 Task: Look for products in the category "Foil & Plastic Wrap" from Store Brand only.
Action: Mouse moved to (797, 338)
Screenshot: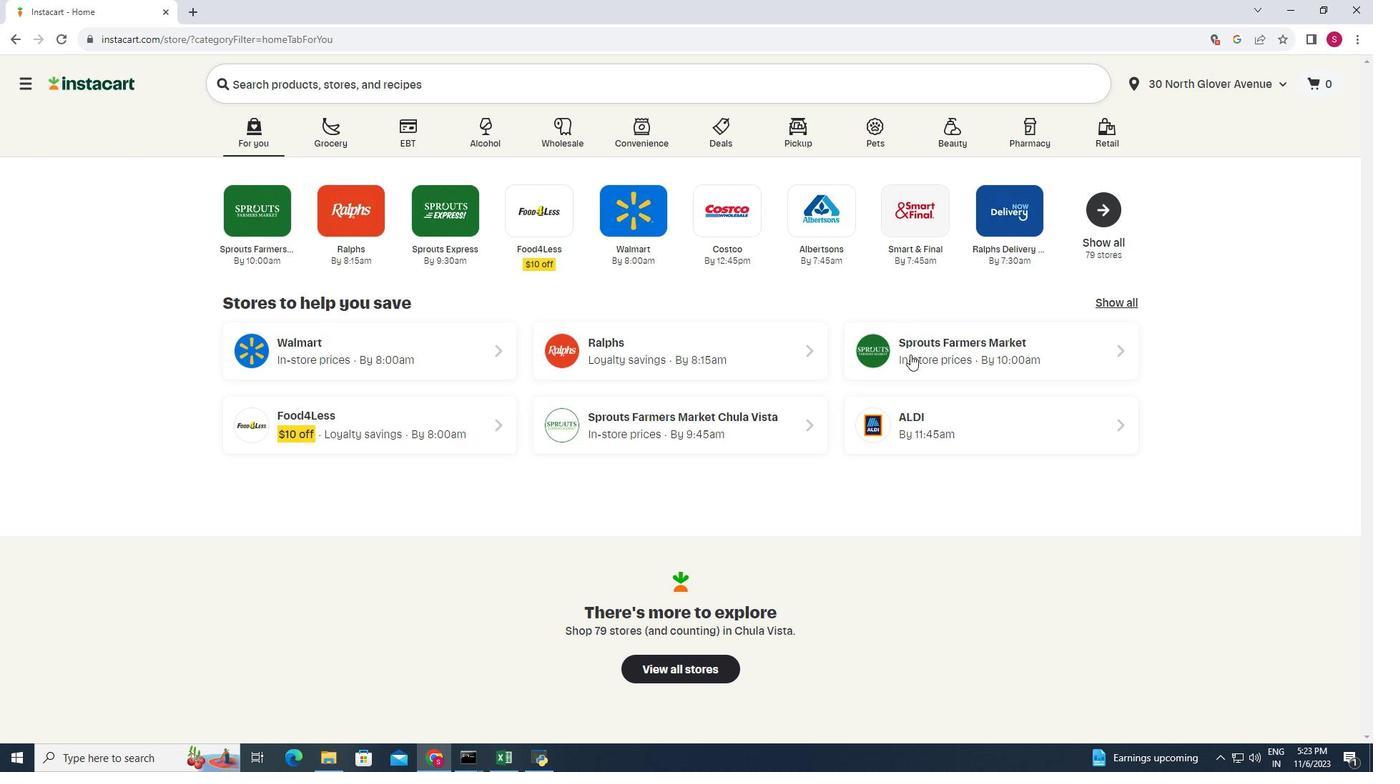 
Action: Mouse pressed left at (797, 338)
Screenshot: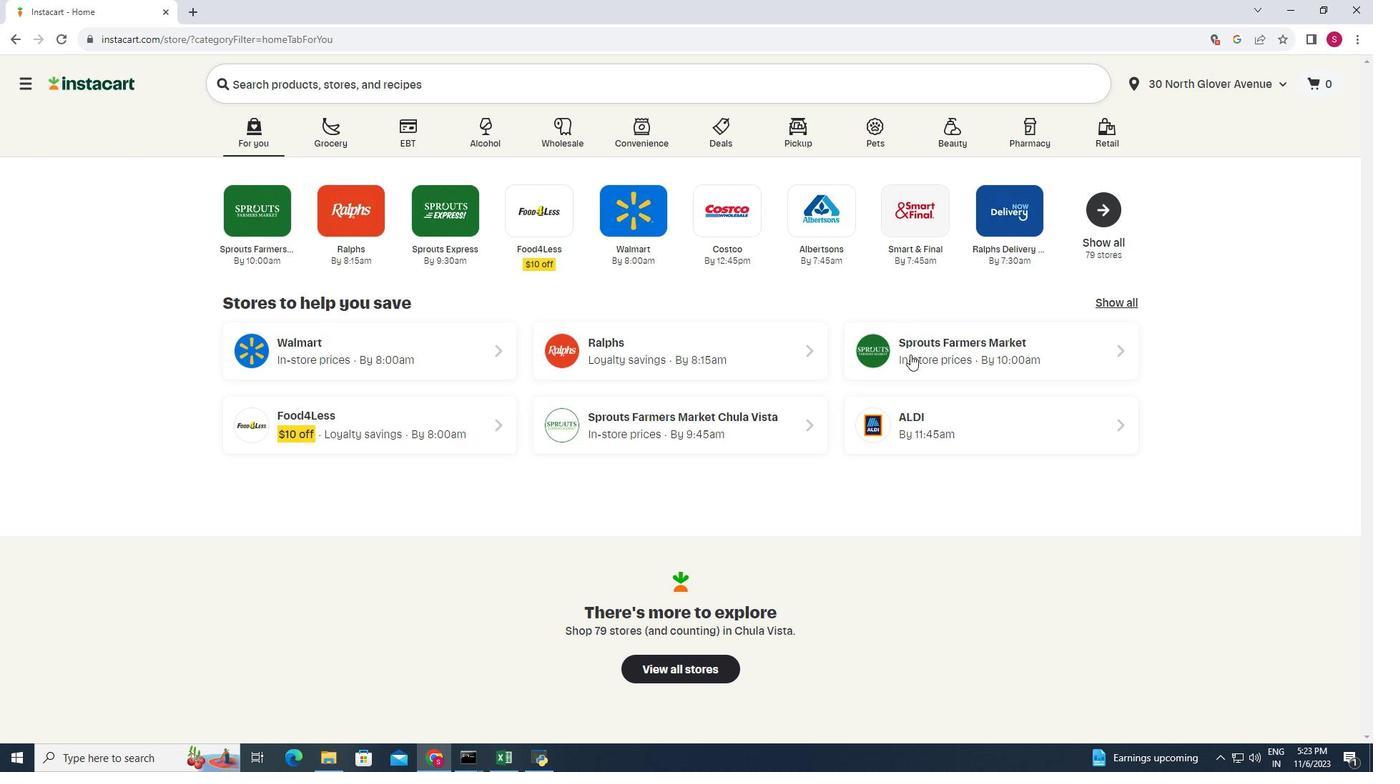 
Action: Mouse moved to (108, 495)
Screenshot: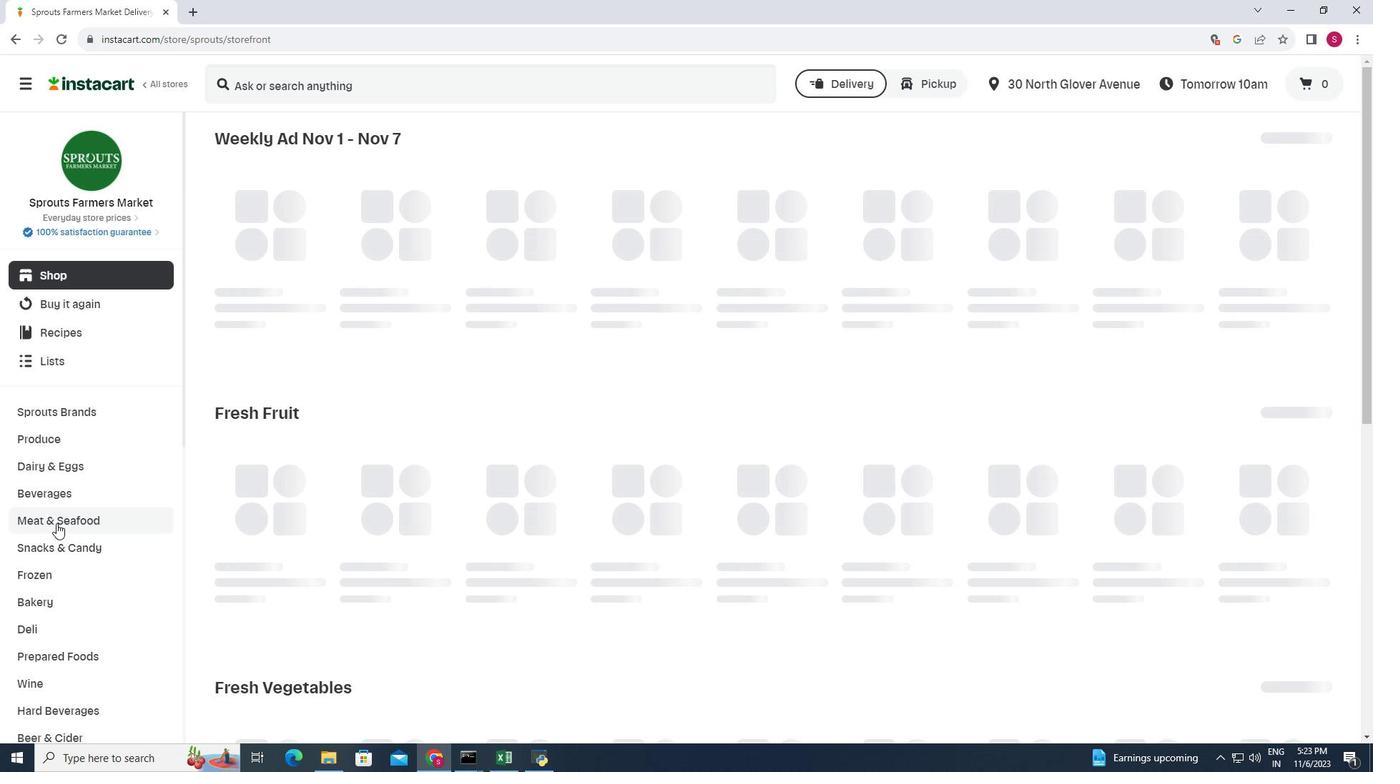 
Action: Mouse scrolled (108, 494) with delta (0, 0)
Screenshot: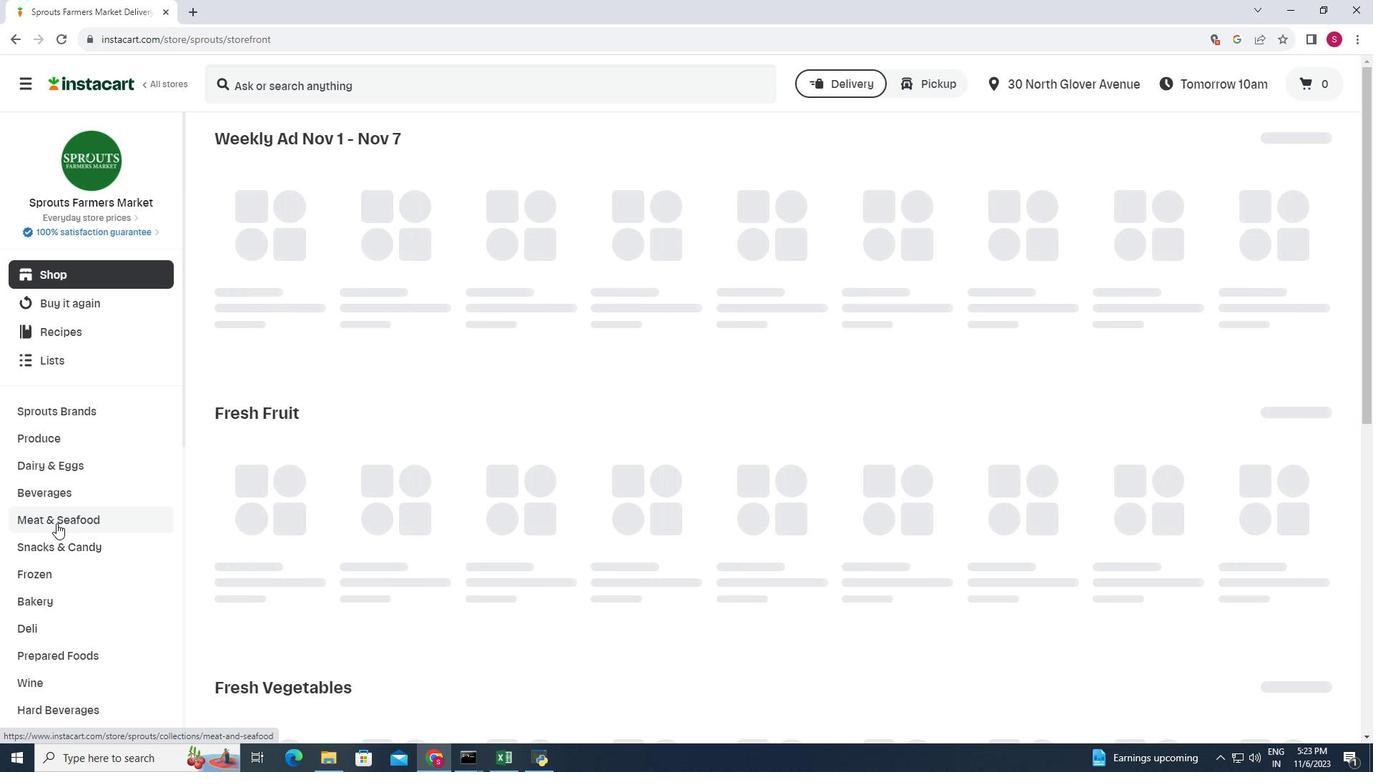 
Action: Mouse scrolled (108, 494) with delta (0, 0)
Screenshot: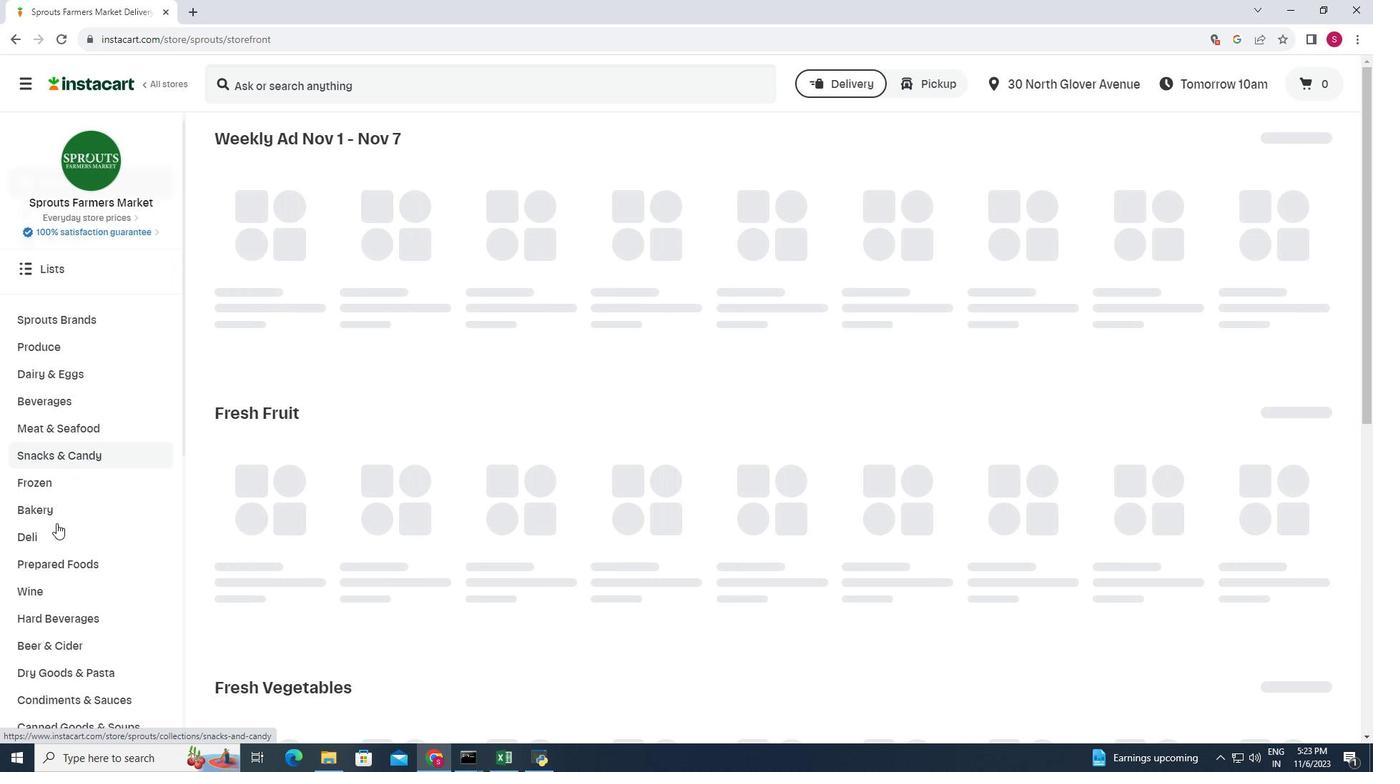 
Action: Mouse scrolled (108, 494) with delta (0, 0)
Screenshot: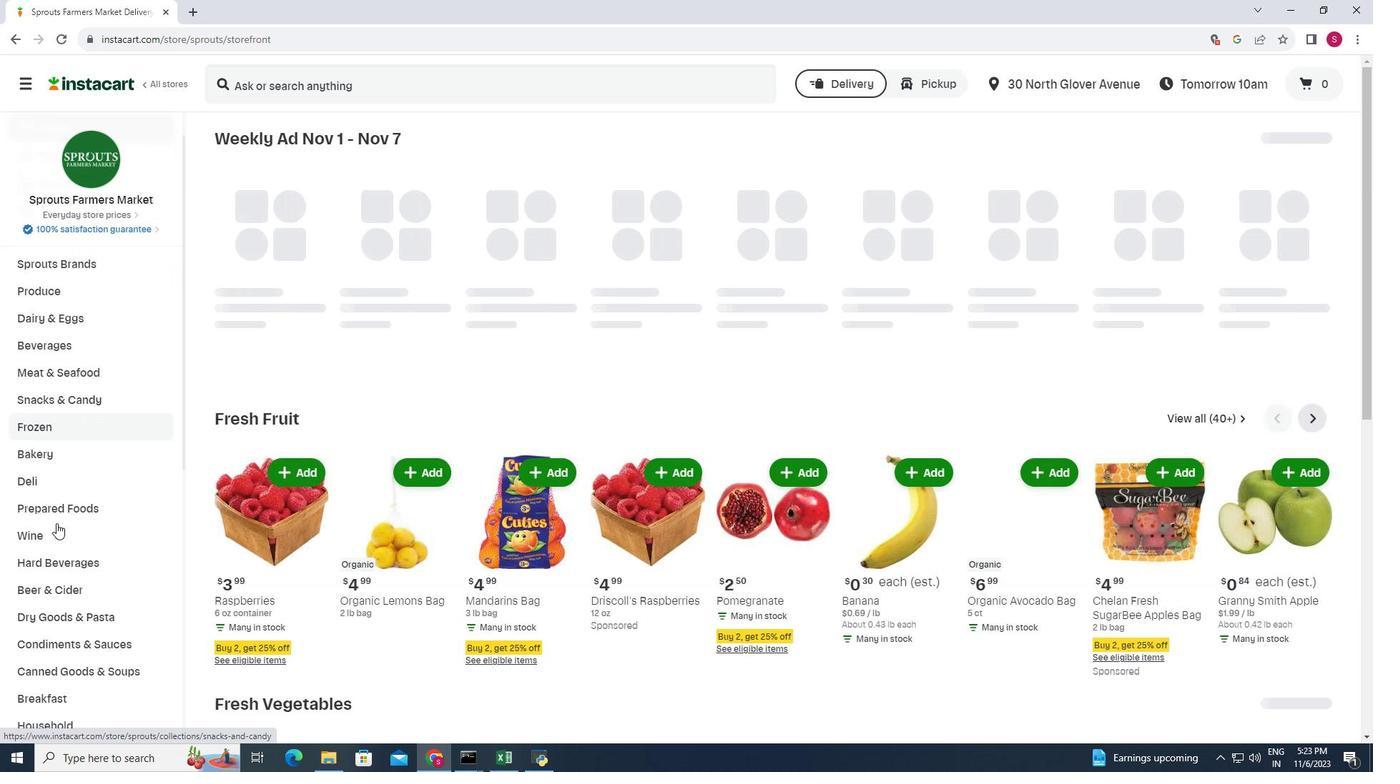 
Action: Mouse moved to (115, 491)
Screenshot: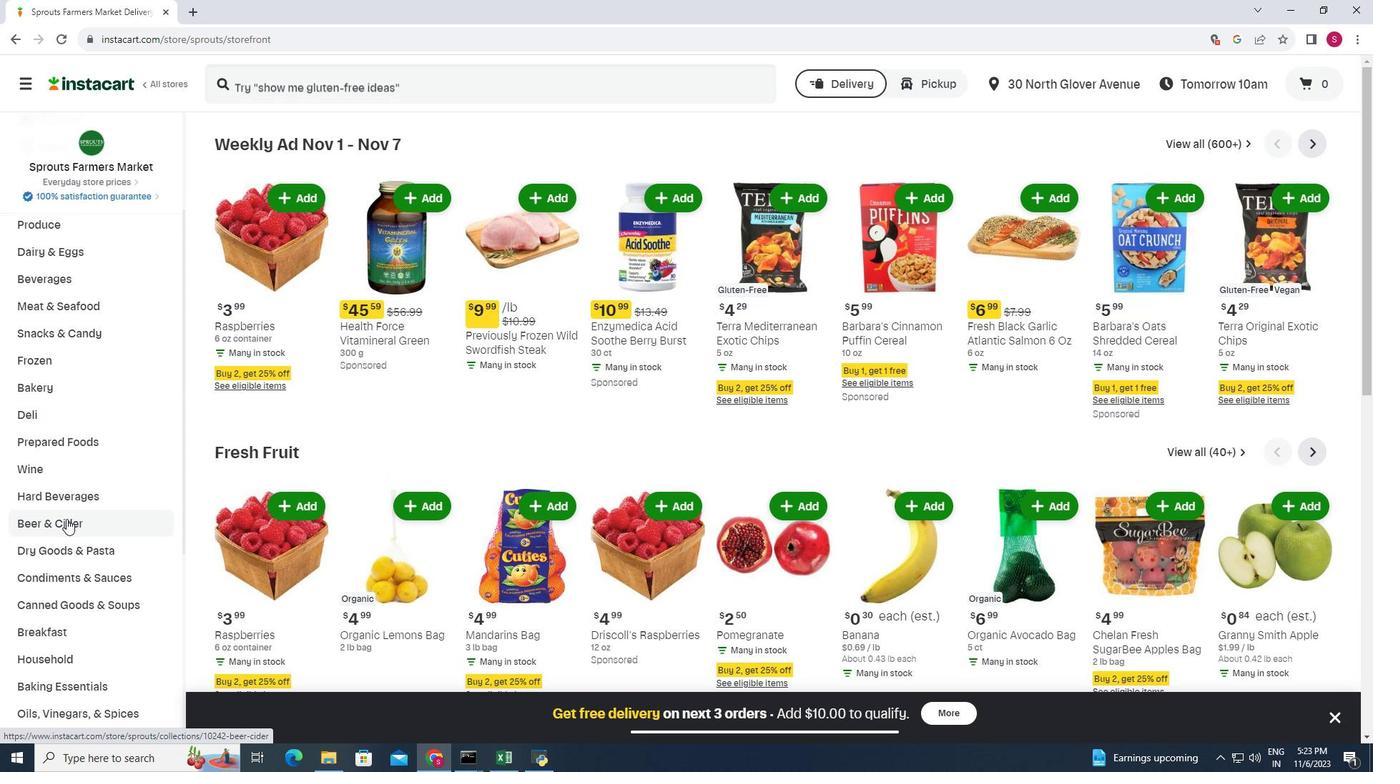 
Action: Mouse scrolled (115, 490) with delta (0, 0)
Screenshot: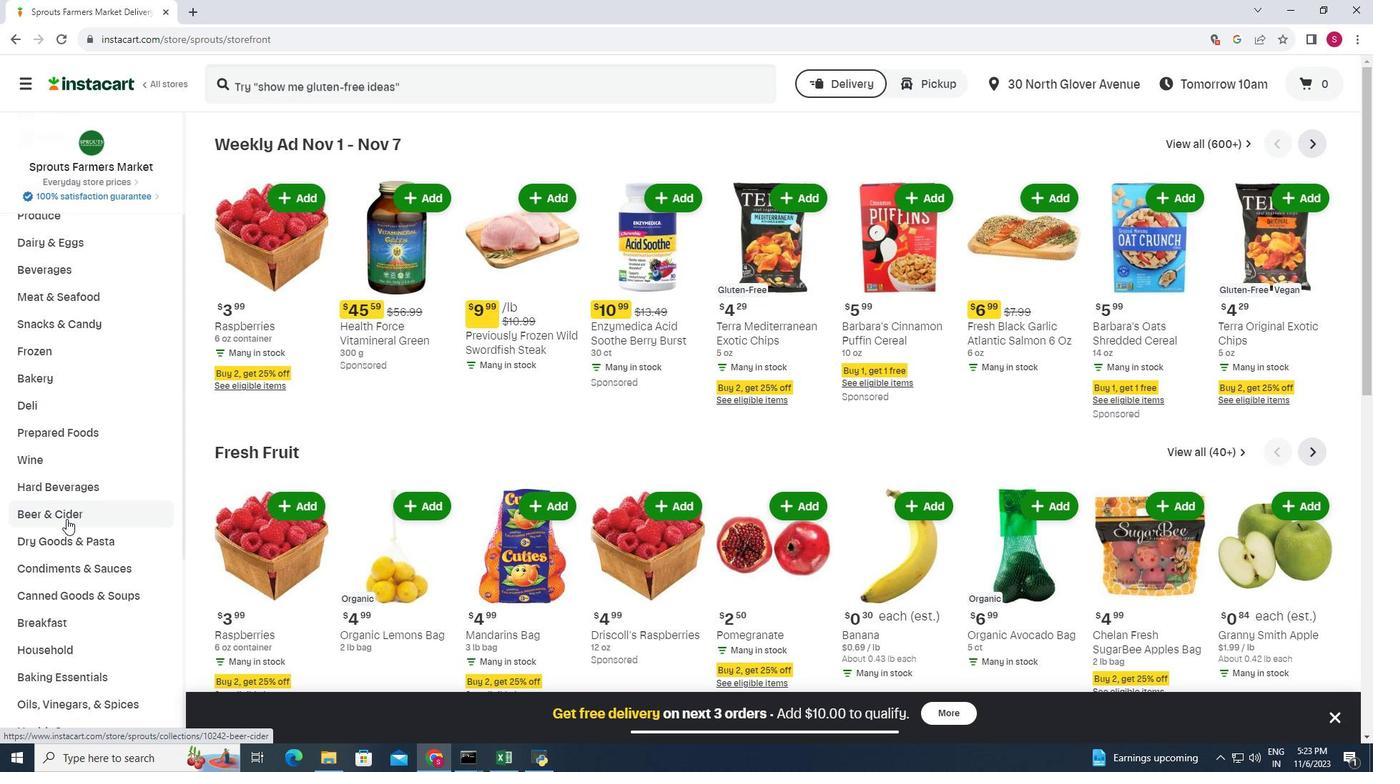 
Action: Mouse moved to (125, 557)
Screenshot: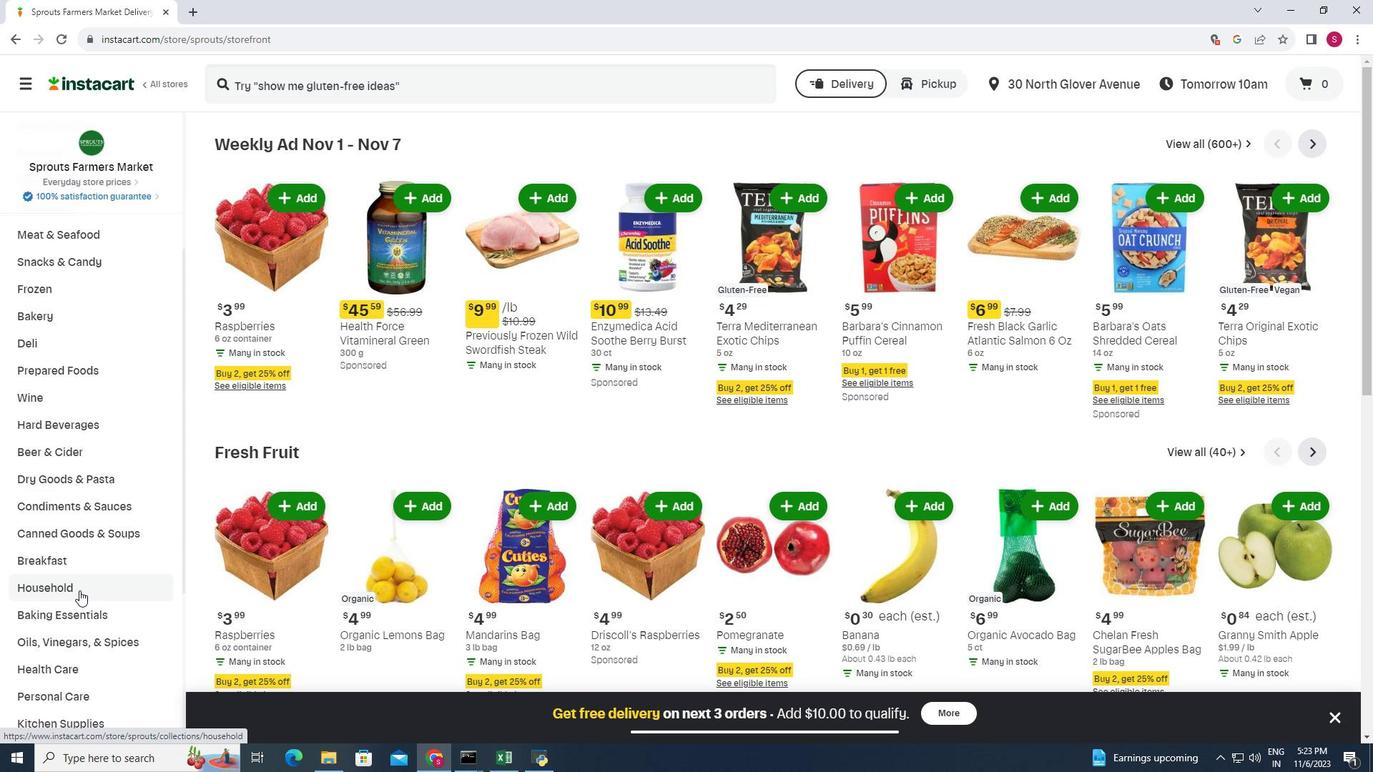 
Action: Mouse pressed left at (125, 557)
Screenshot: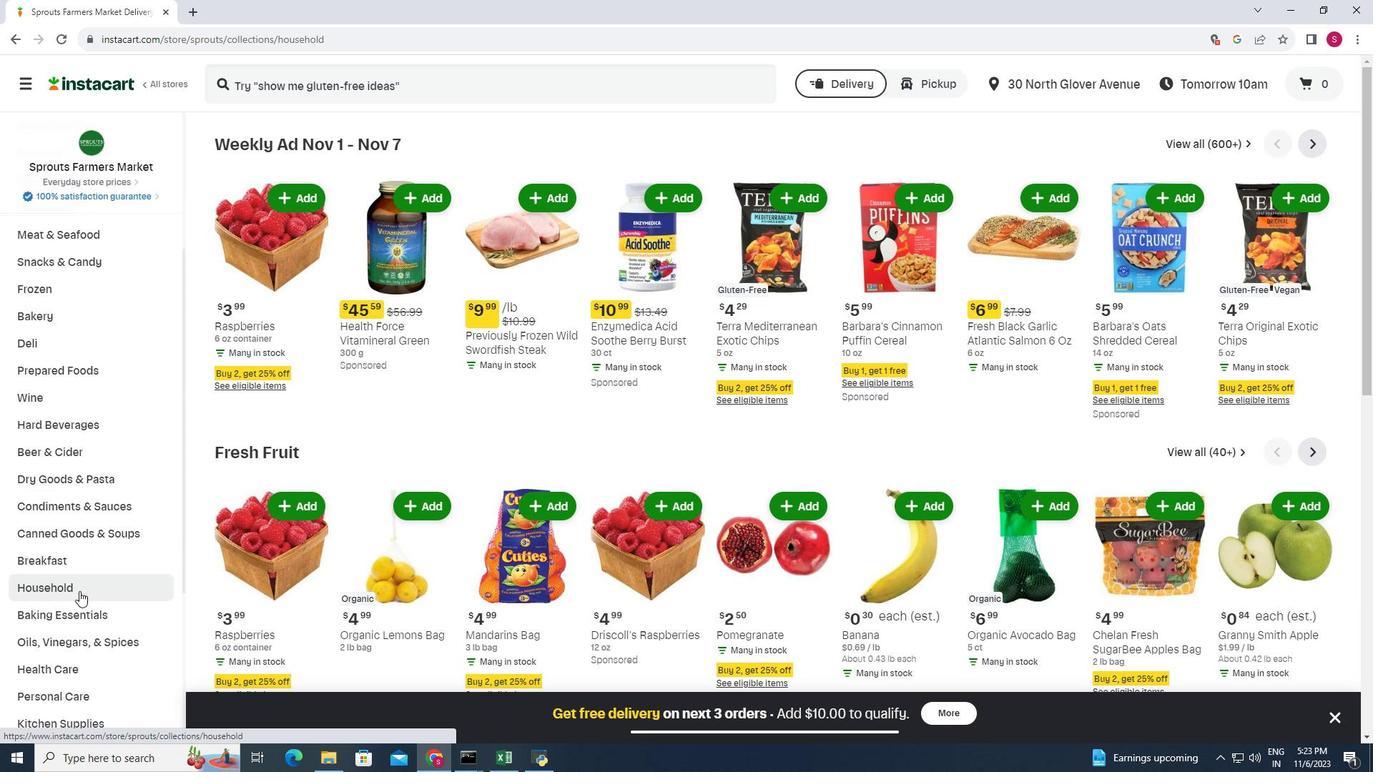 
Action: Mouse moved to (591, 173)
Screenshot: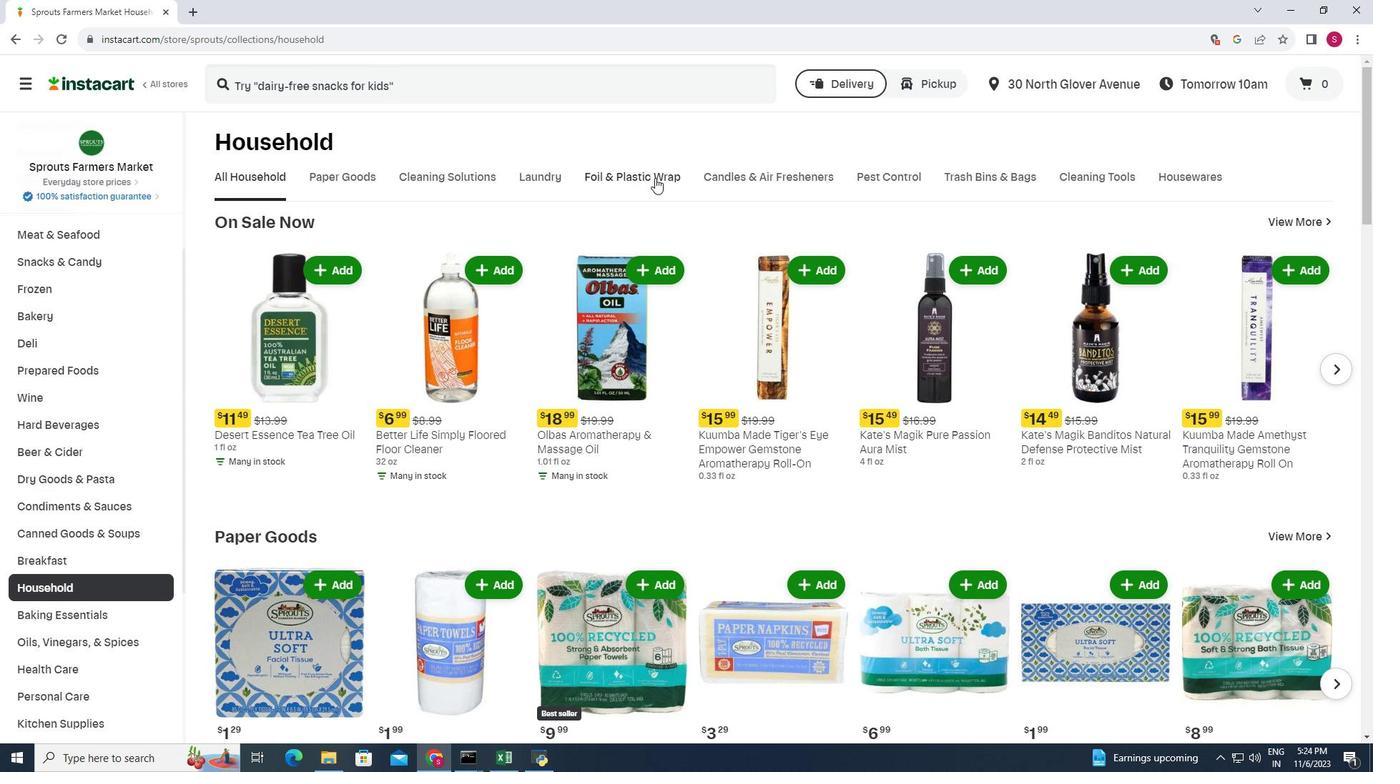 
Action: Mouse pressed left at (591, 173)
Screenshot: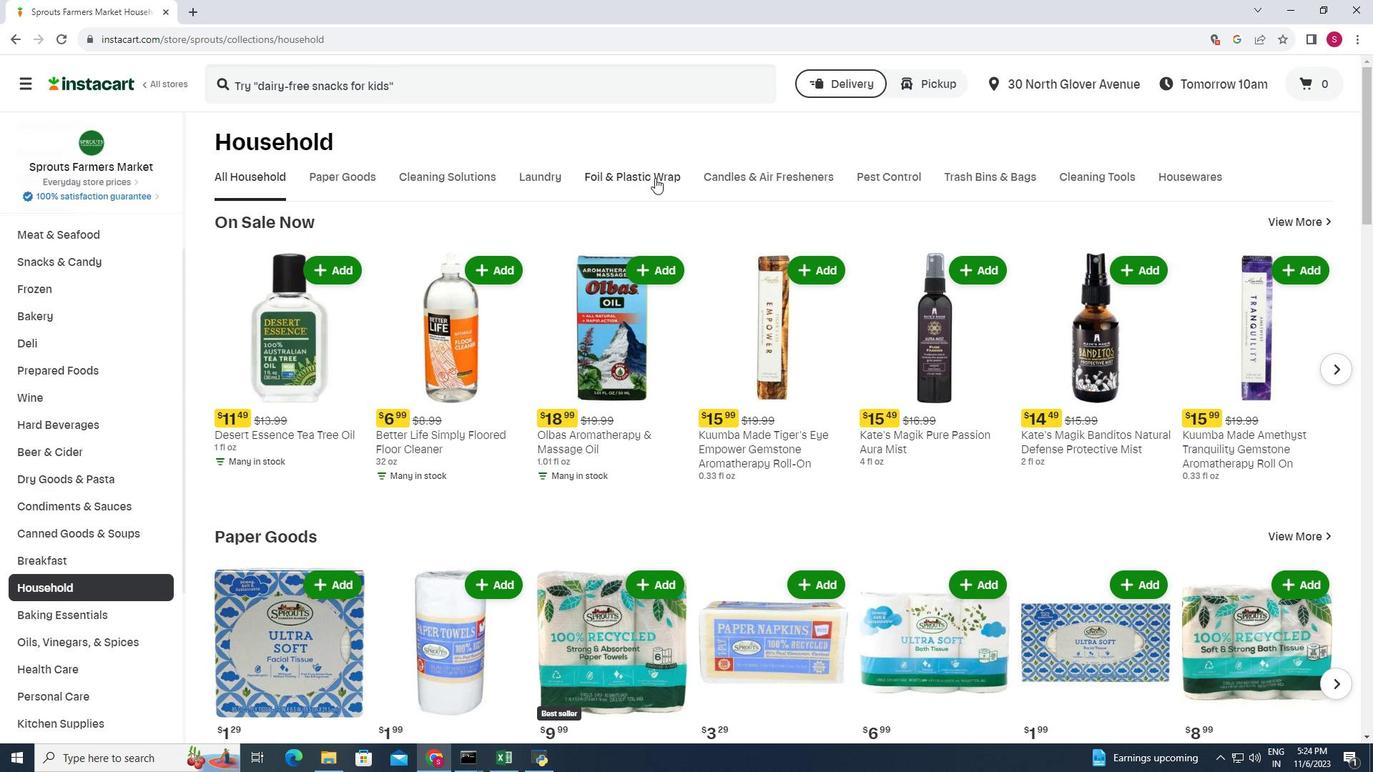 
Action: Mouse moved to (276, 281)
Screenshot: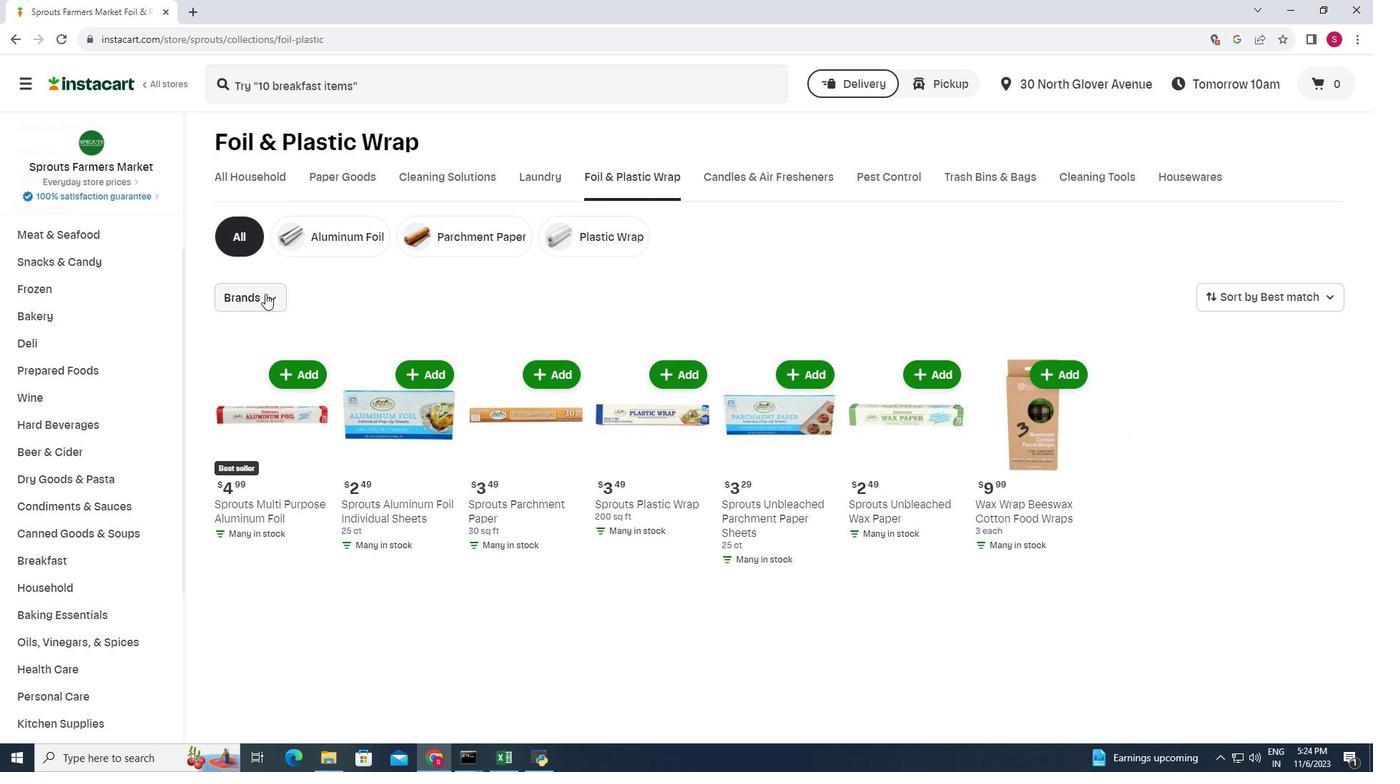
Action: Mouse pressed left at (276, 281)
Screenshot: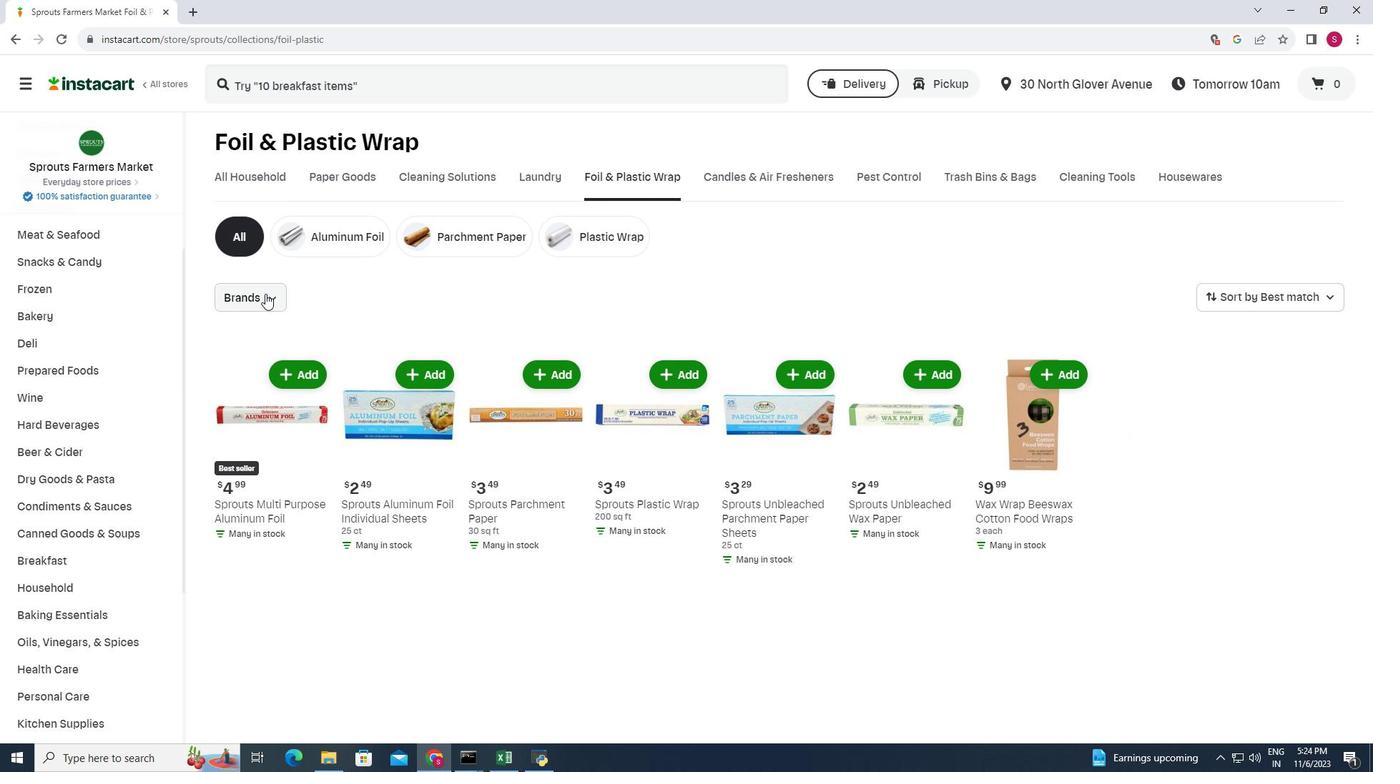 
Action: Mouse moved to (273, 326)
Screenshot: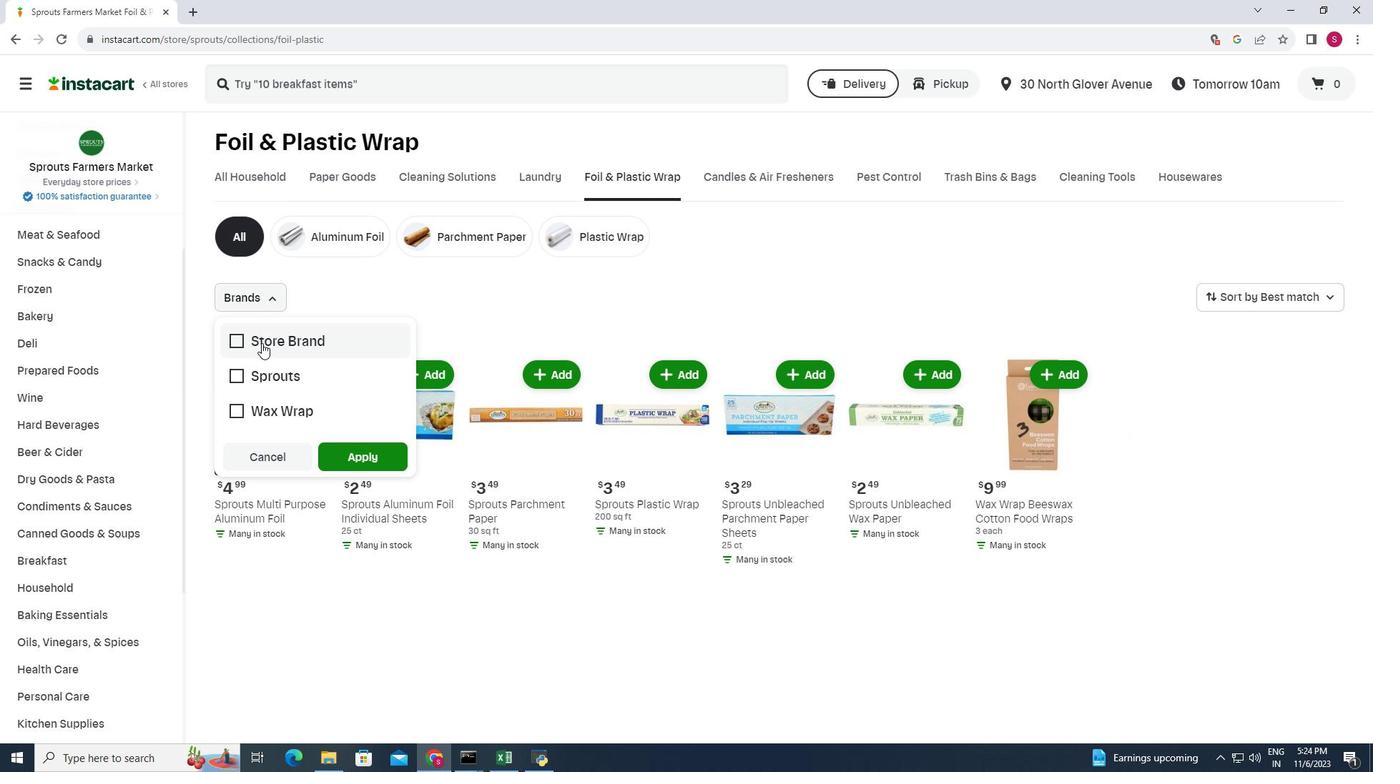 
Action: Mouse pressed left at (273, 326)
Screenshot: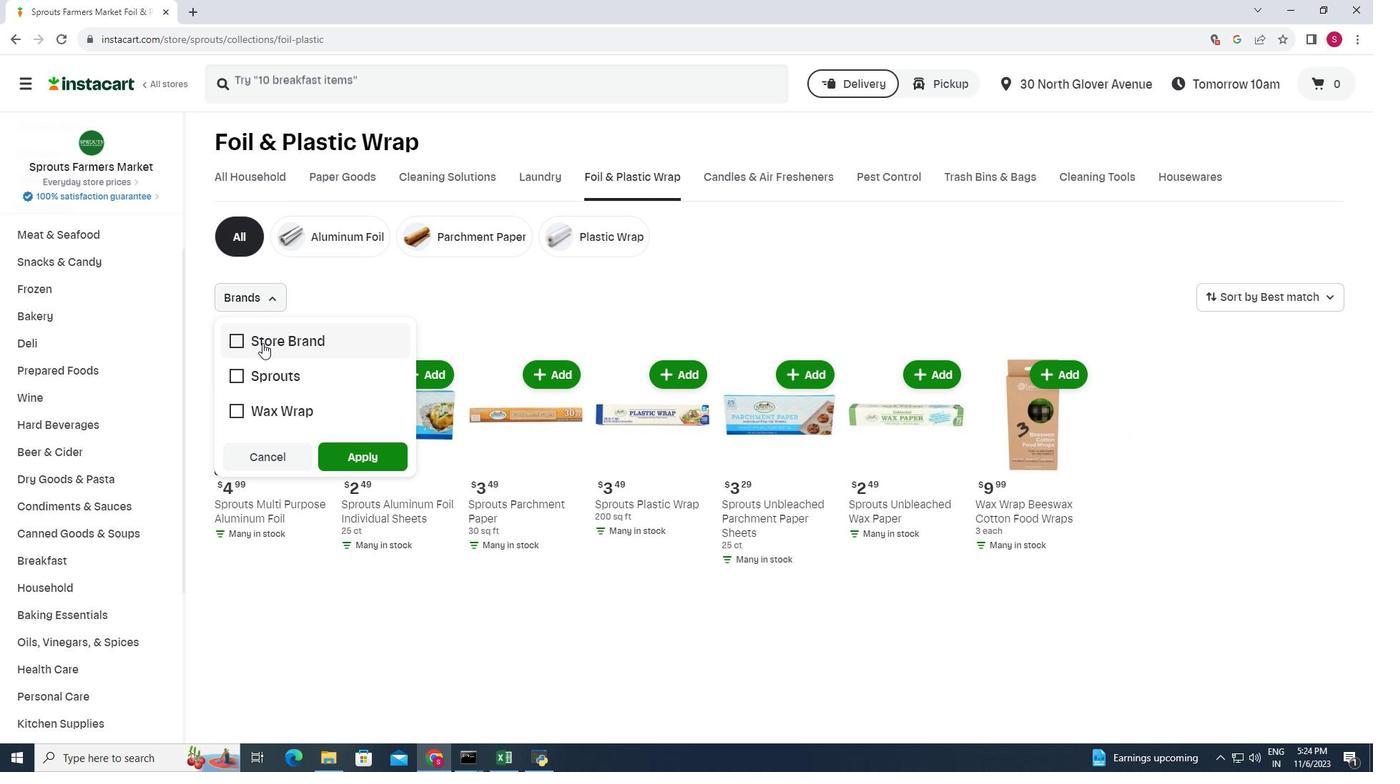 
Action: Mouse moved to (346, 430)
Screenshot: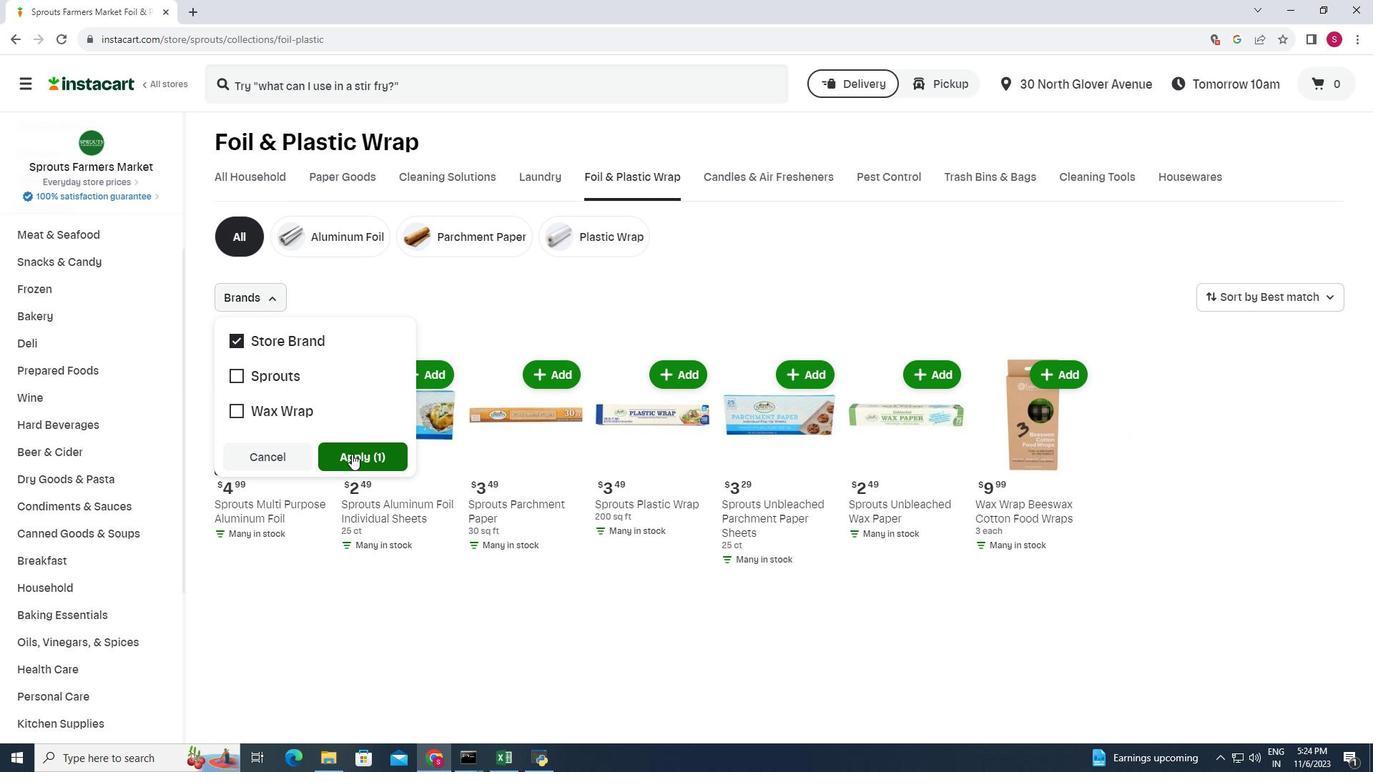 
Action: Mouse pressed left at (346, 430)
Screenshot: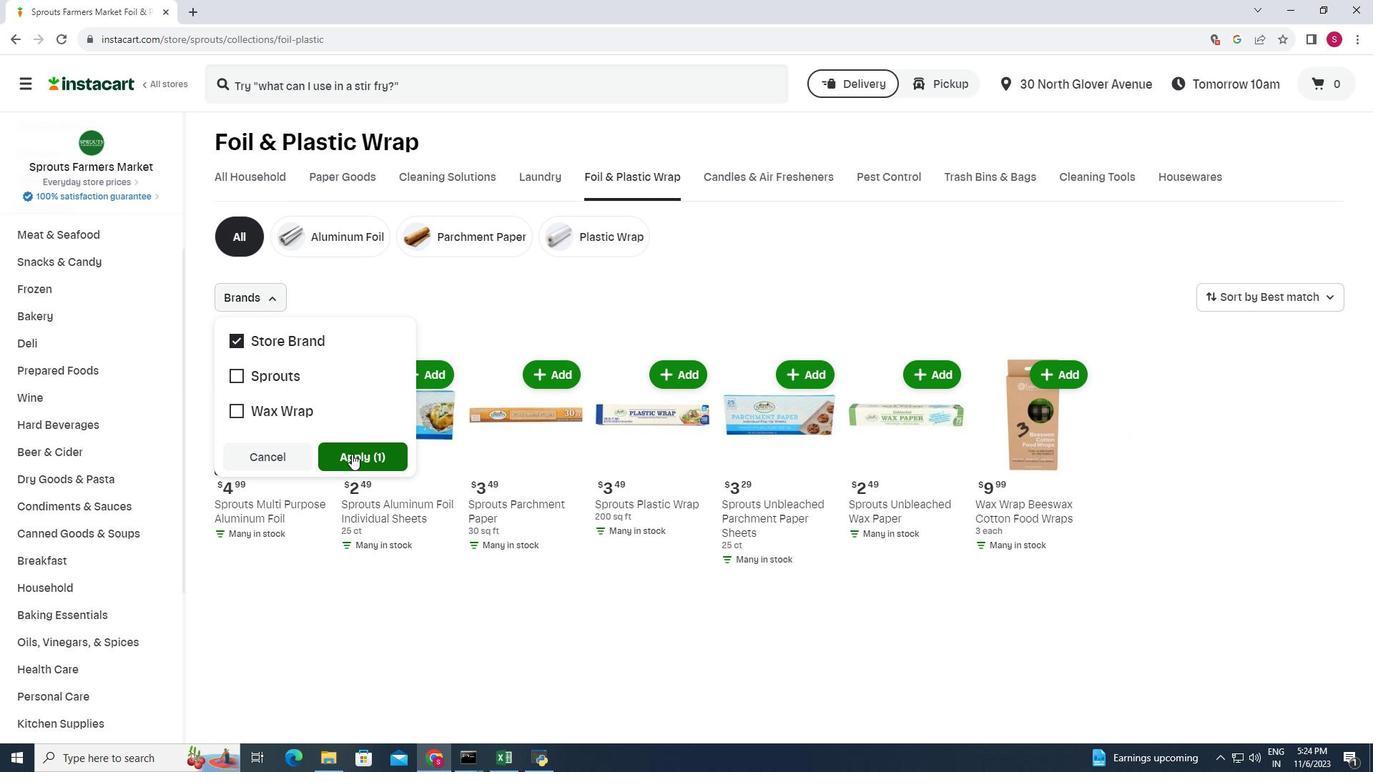 
Action: Mouse moved to (655, 309)
Screenshot: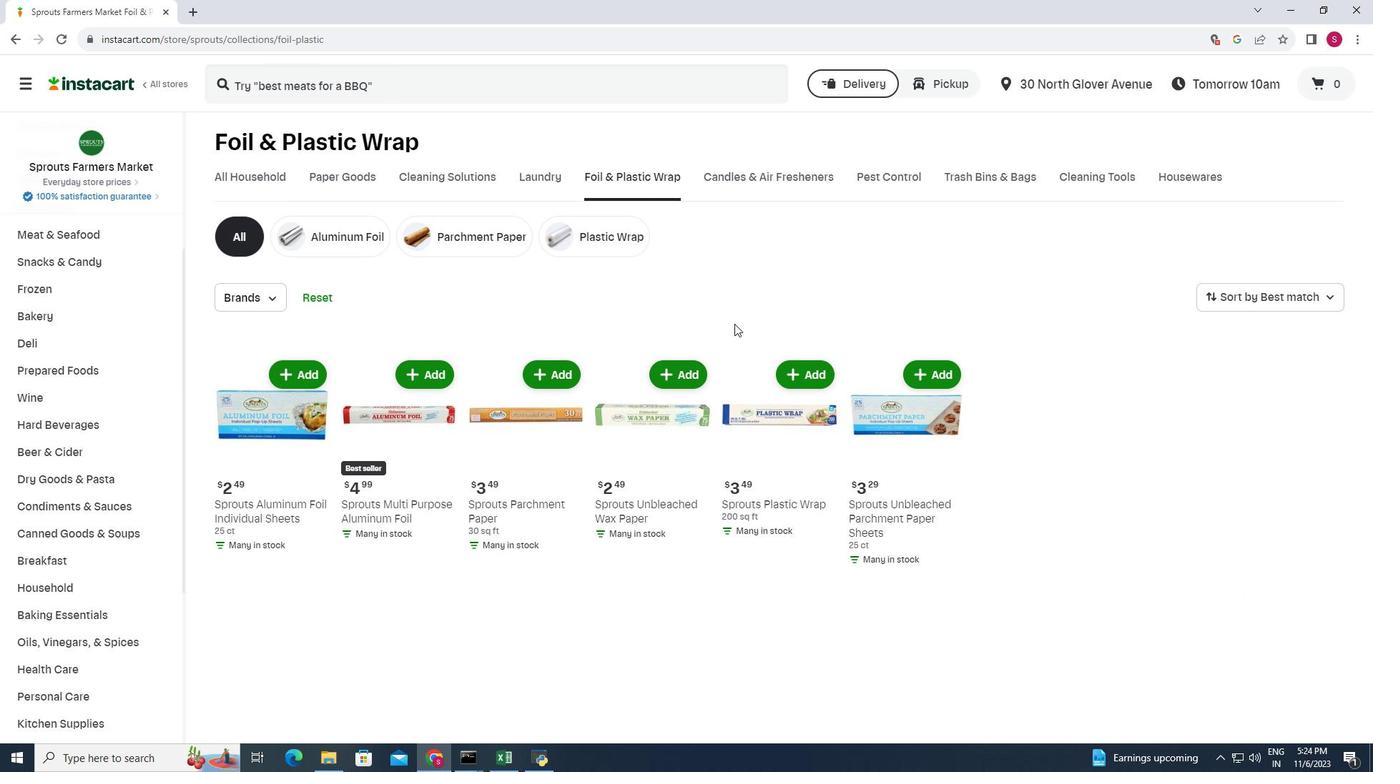 
